 Task: In the  document meeting.epub Insert page numer 'on top of the page' change page color to  'Grey'. Write company name: Hypesolutions
Action: Mouse moved to (246, 188)
Screenshot: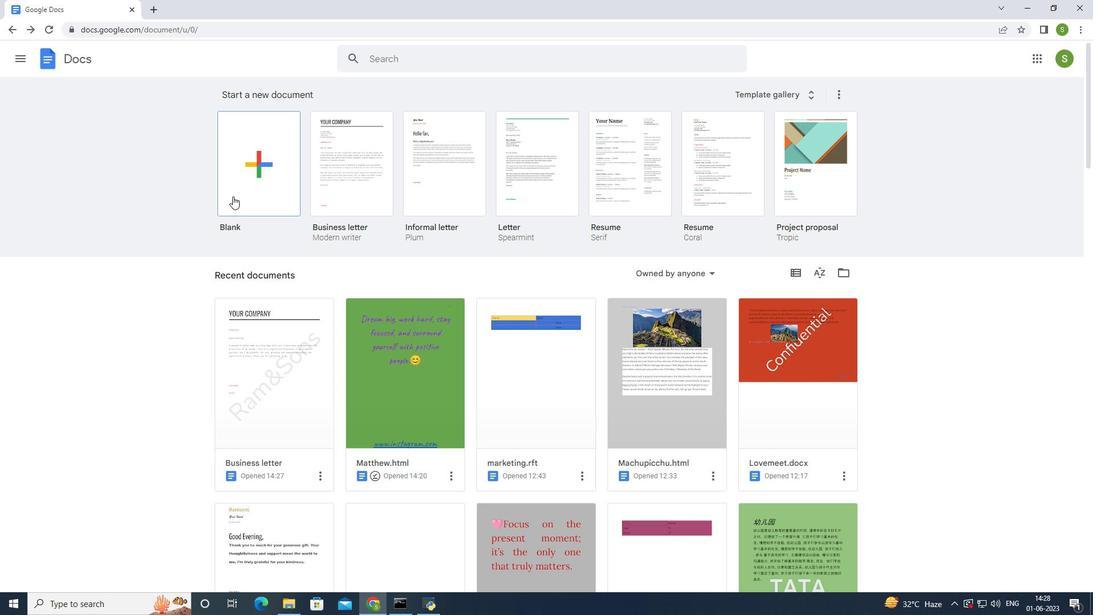 
Action: Mouse pressed left at (246, 188)
Screenshot: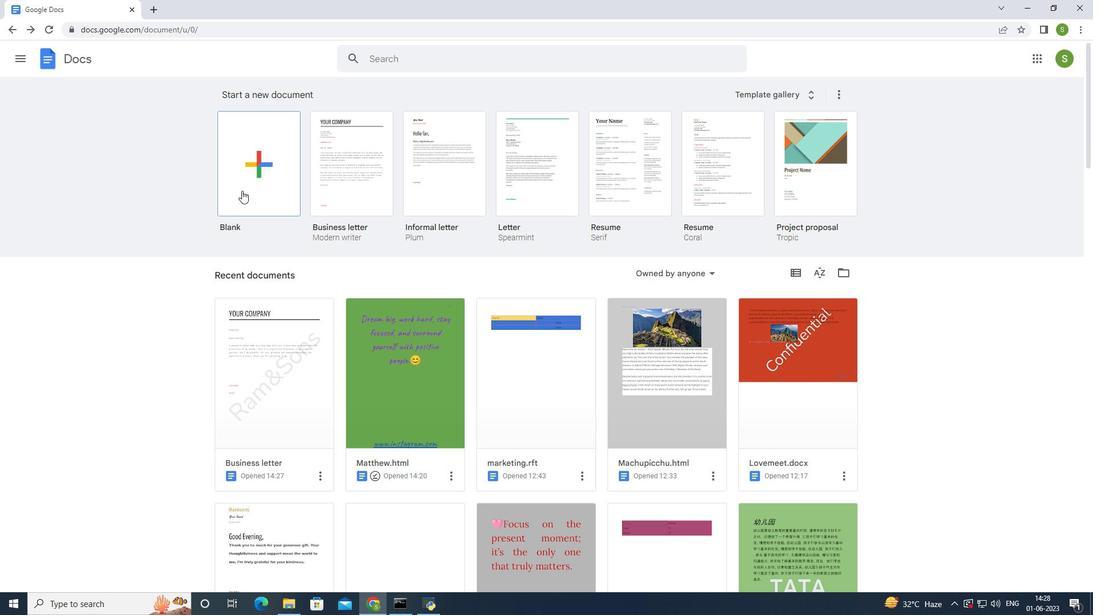 
Action: Mouse moved to (82, 52)
Screenshot: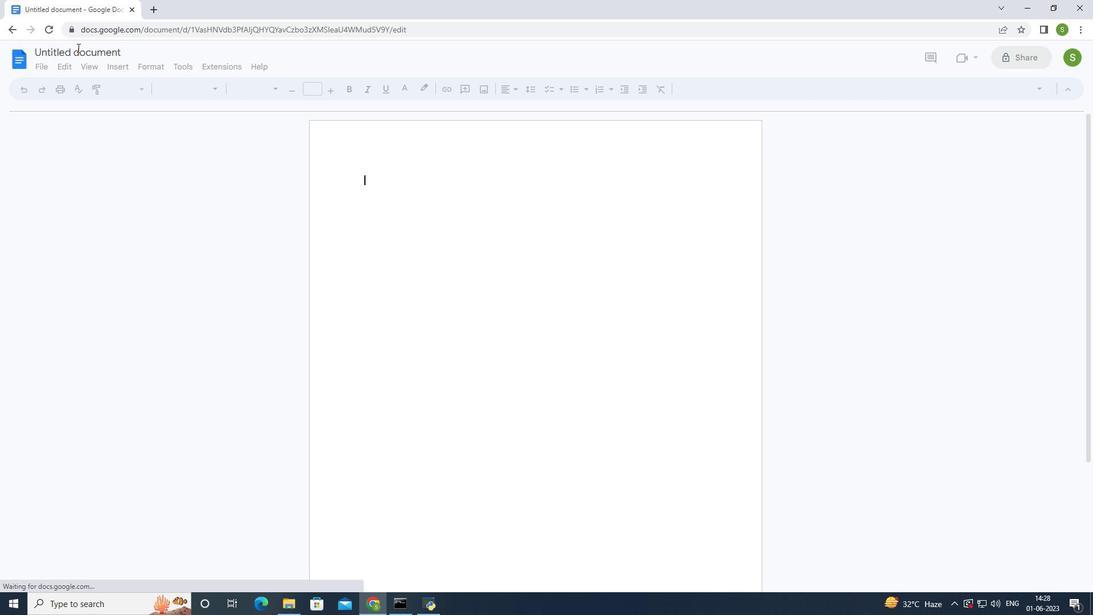 
Action: Mouse pressed left at (82, 52)
Screenshot: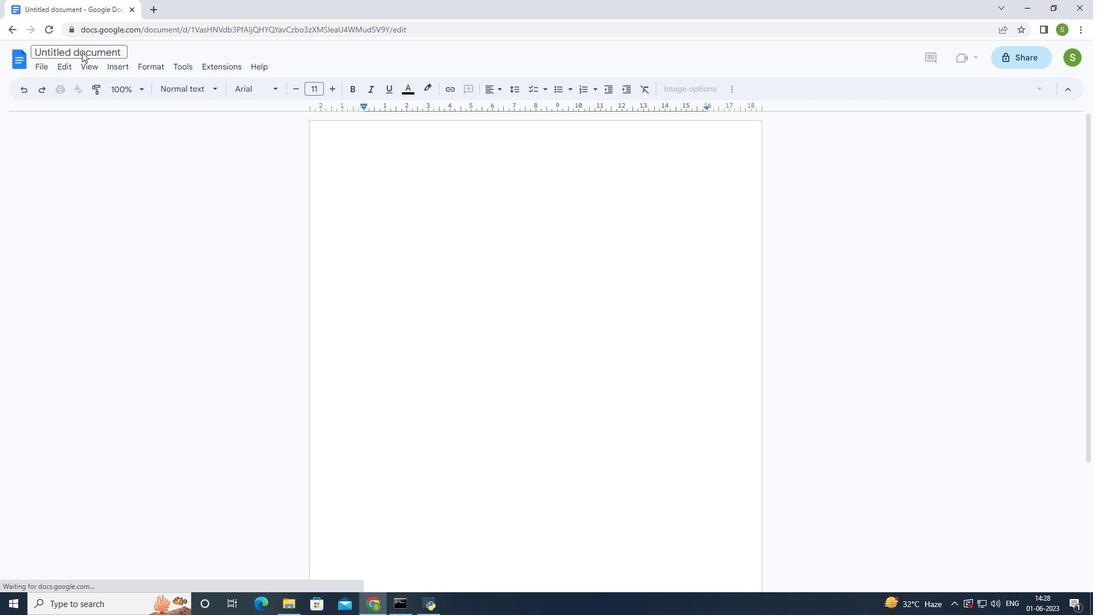 
Action: Mouse moved to (136, 280)
Screenshot: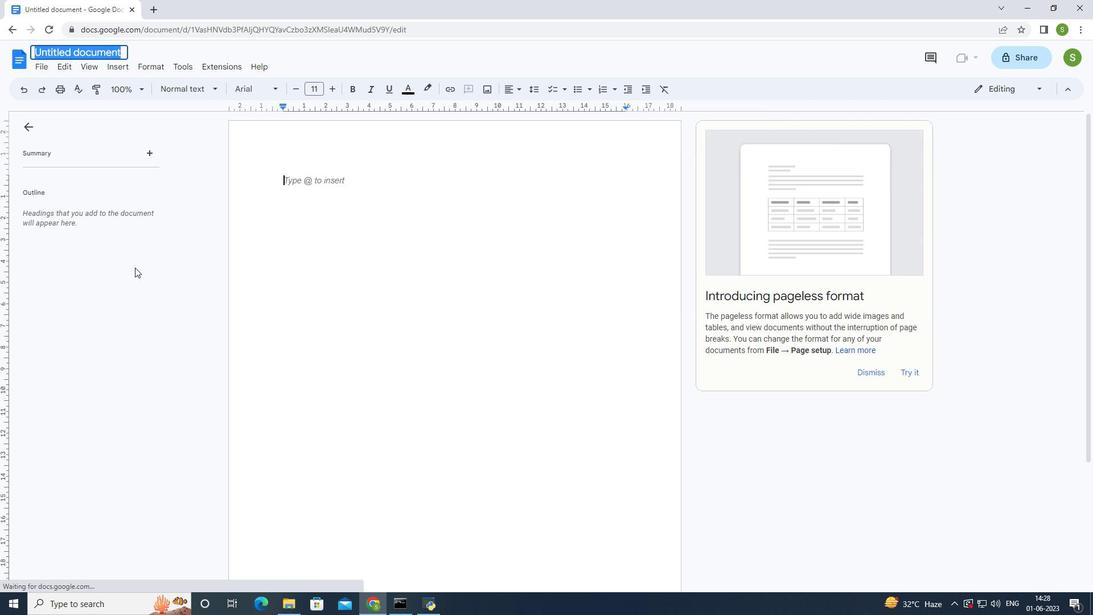 
Action: Key pressed meeting.epub<Key.enter>
Screenshot: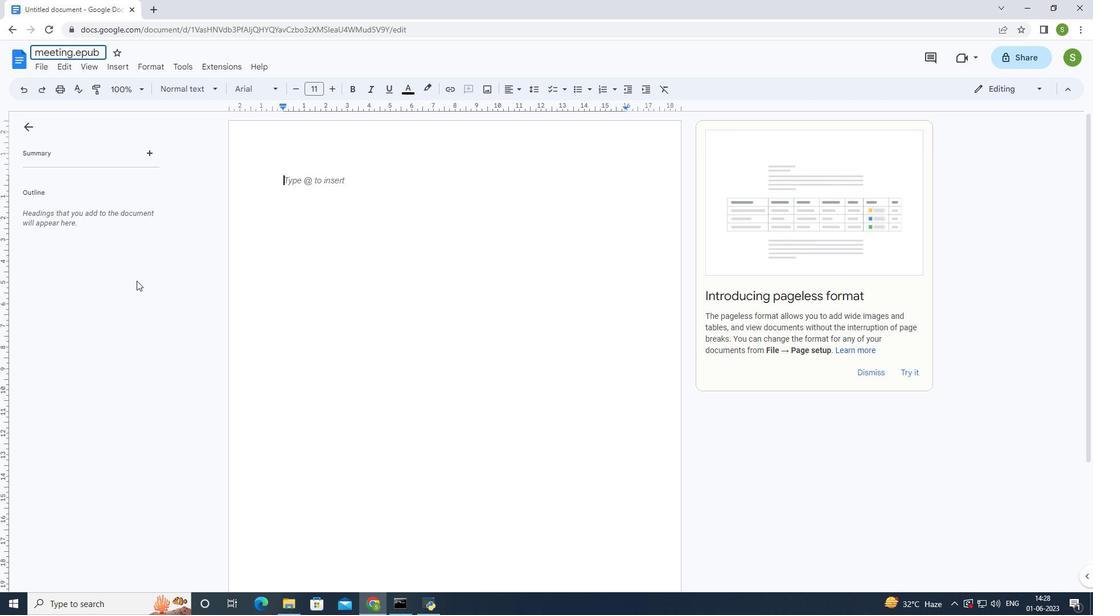 
Action: Mouse moved to (45, 66)
Screenshot: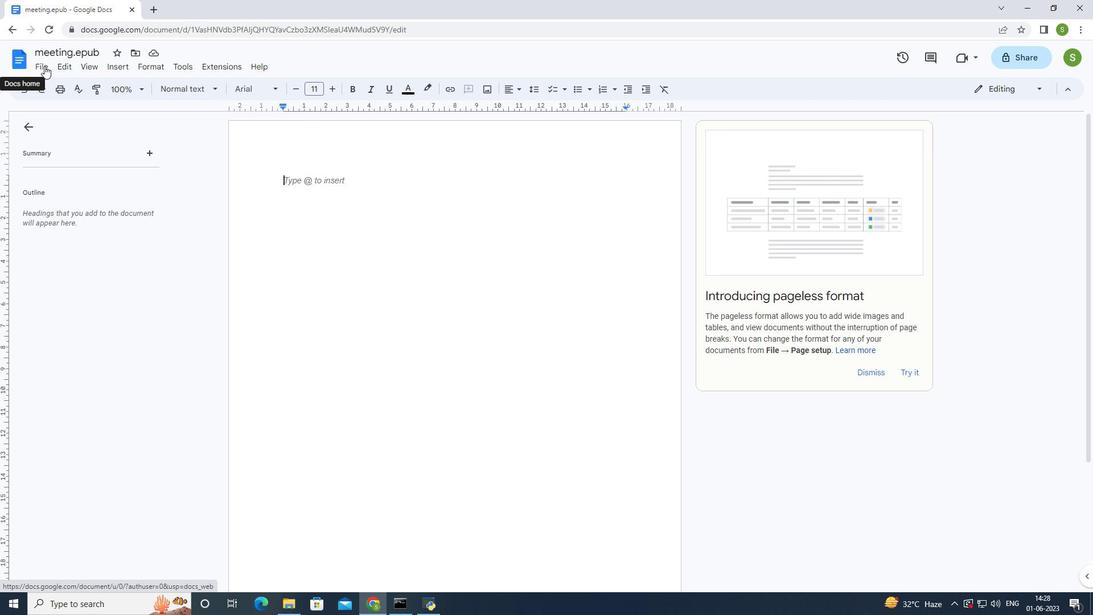 
Action: Mouse pressed left at (45, 66)
Screenshot: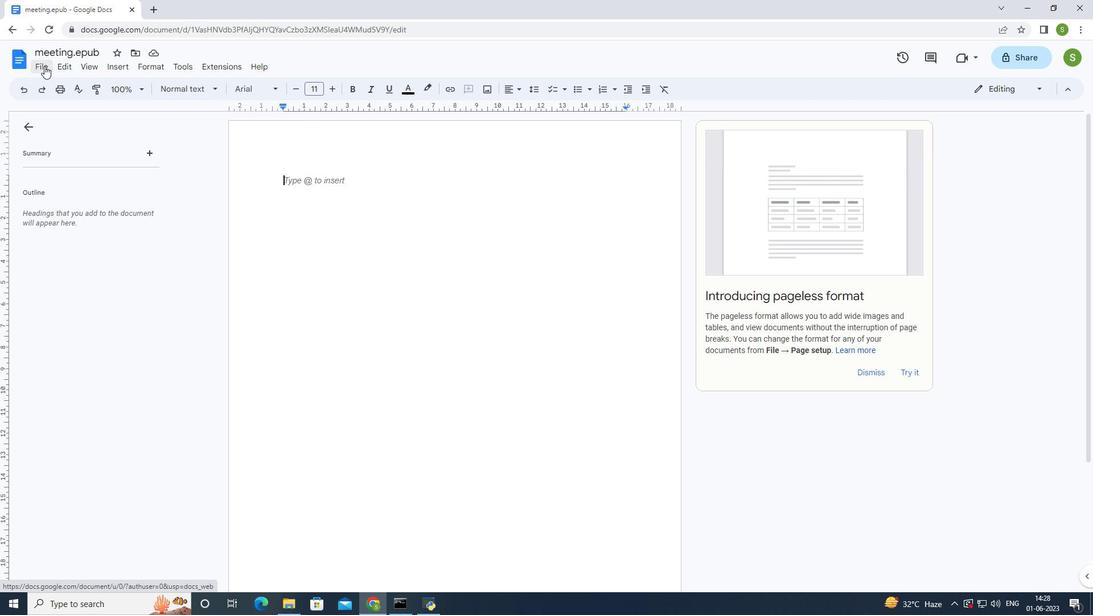 
Action: Mouse moved to (140, 369)
Screenshot: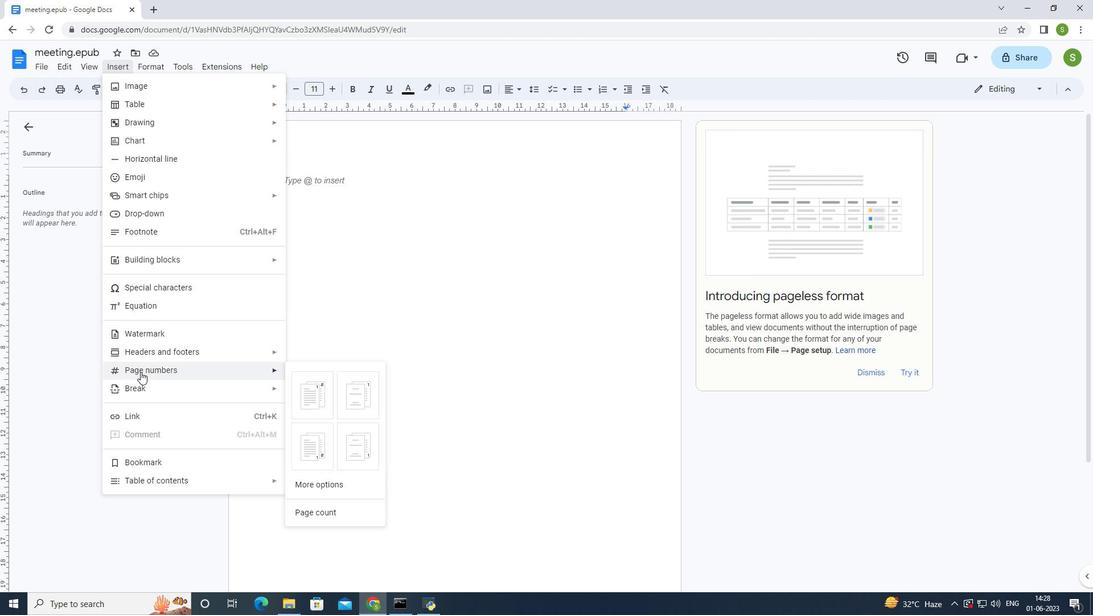 
Action: Mouse pressed left at (140, 369)
Screenshot: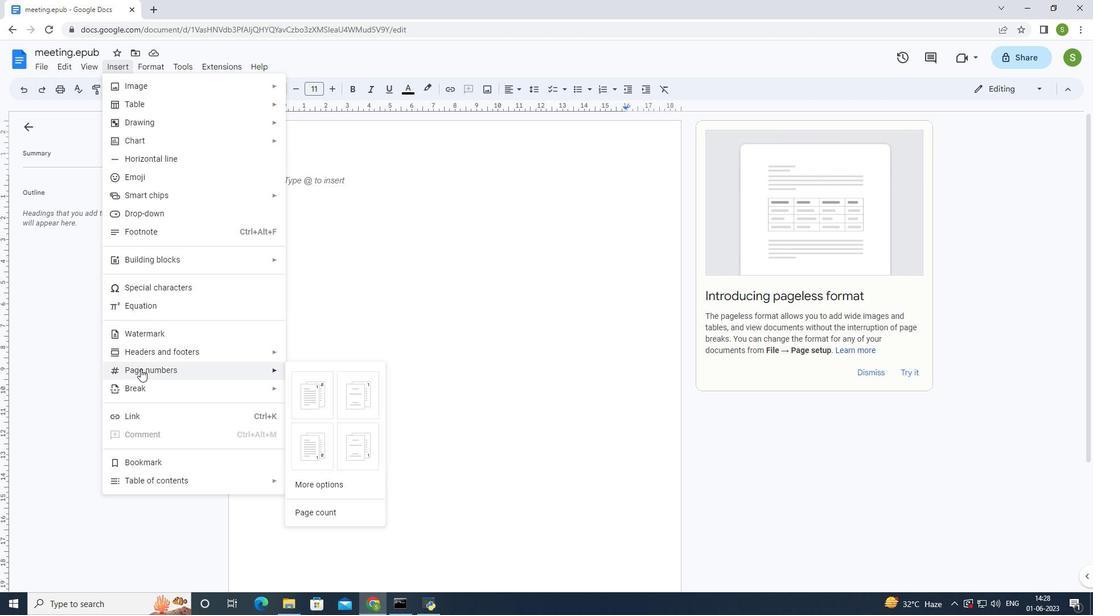 
Action: Mouse moved to (305, 389)
Screenshot: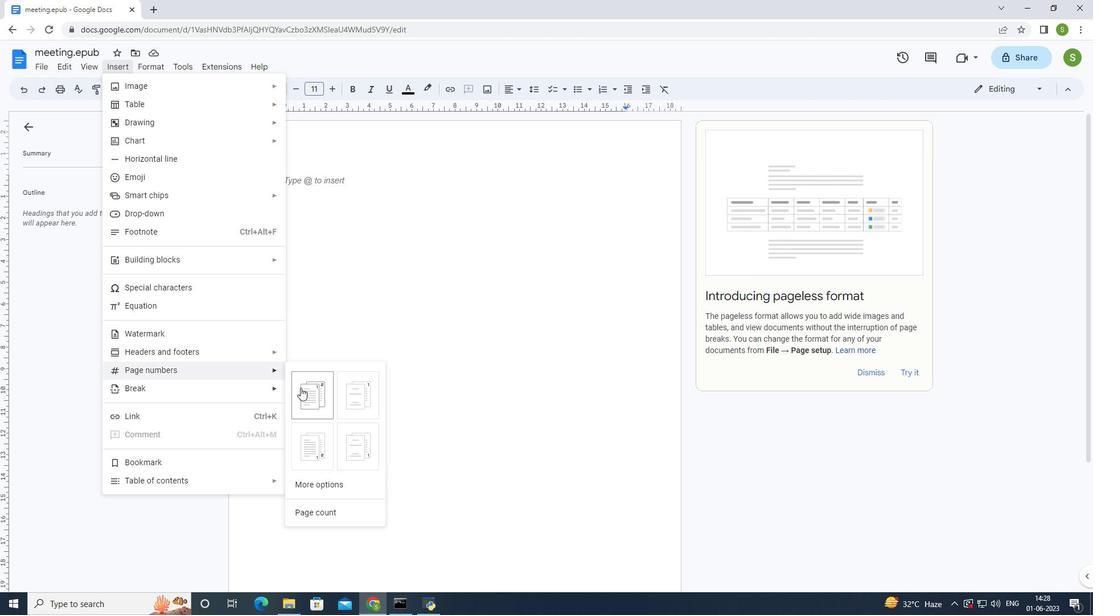 
Action: Mouse pressed left at (305, 389)
Screenshot: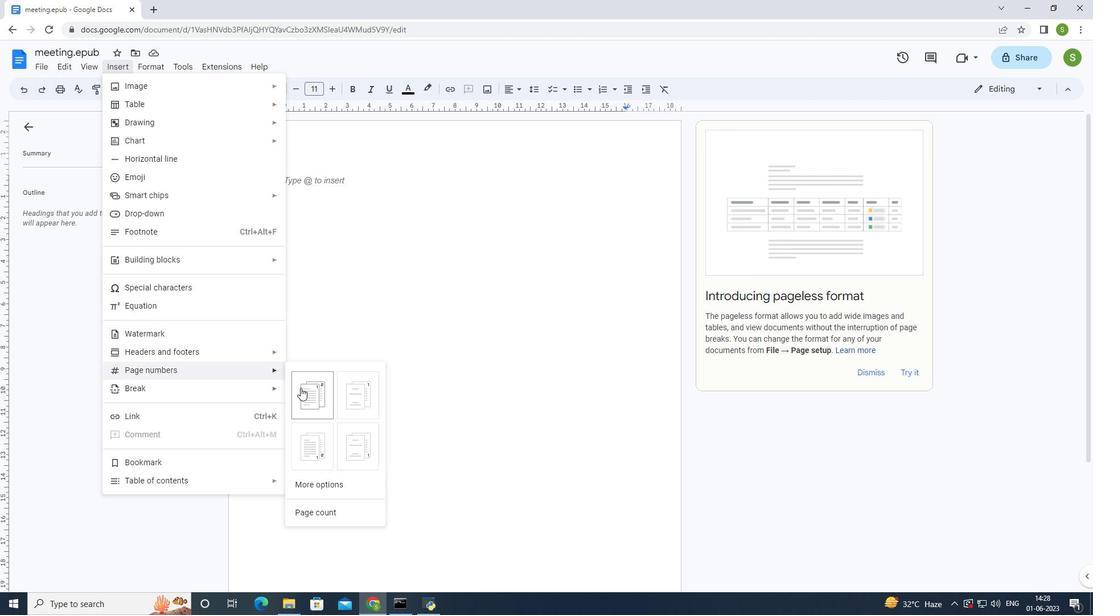 
Action: Mouse moved to (387, 312)
Screenshot: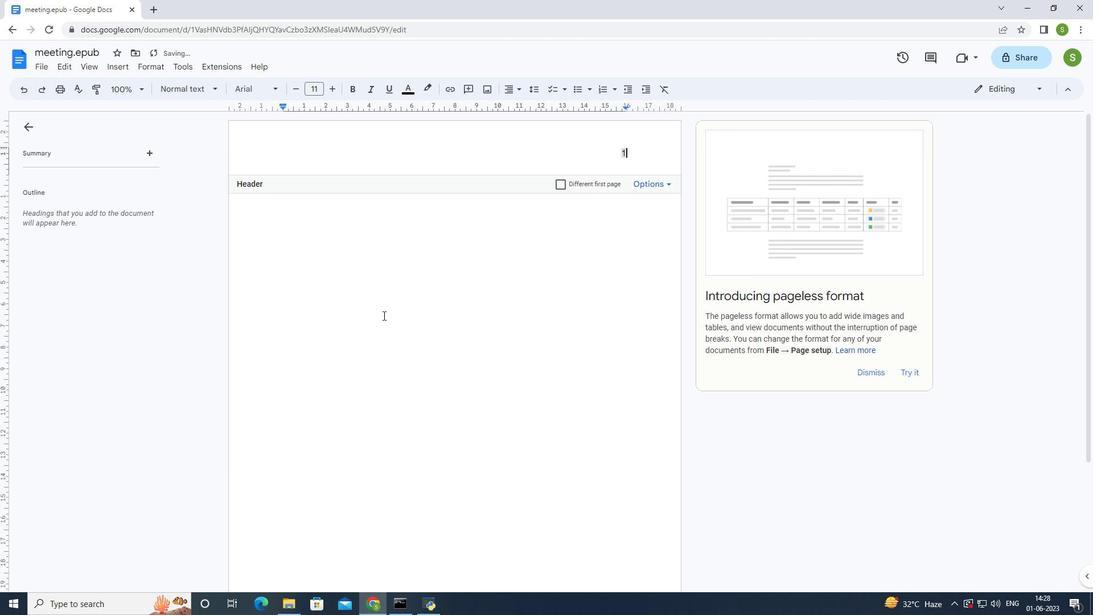 
Action: Mouse pressed left at (387, 312)
Screenshot: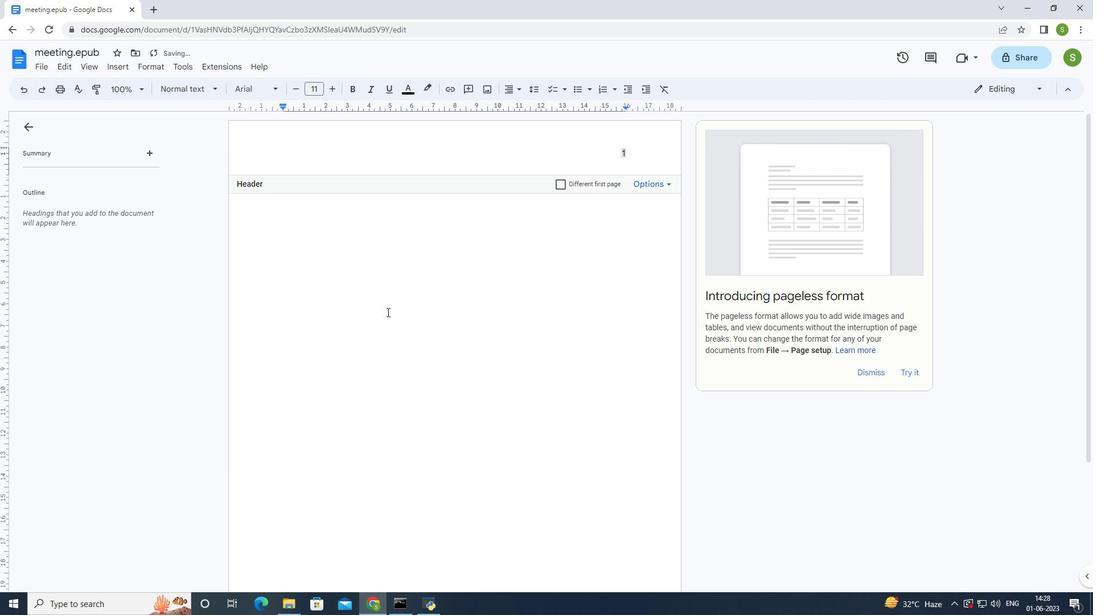 
Action: Mouse moved to (45, 68)
Screenshot: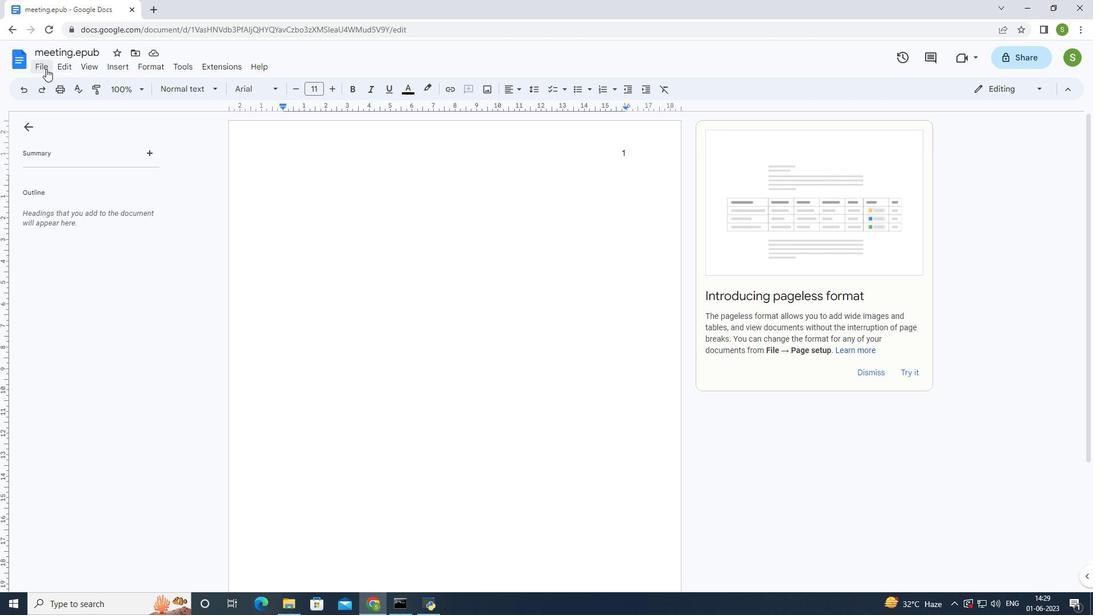 
Action: Mouse pressed left at (45, 68)
Screenshot: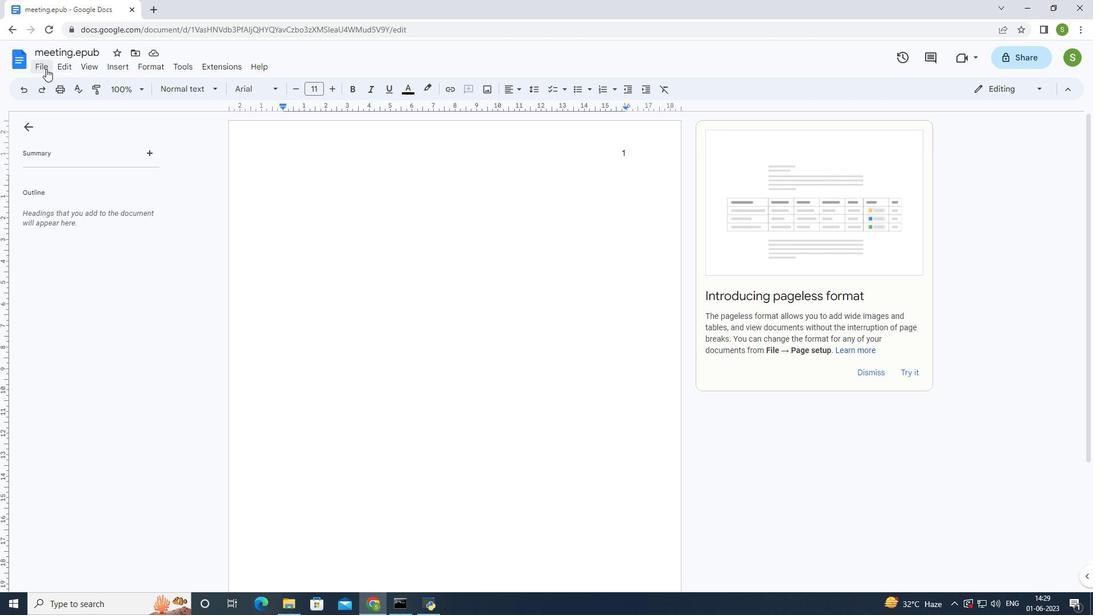 
Action: Mouse moved to (78, 375)
Screenshot: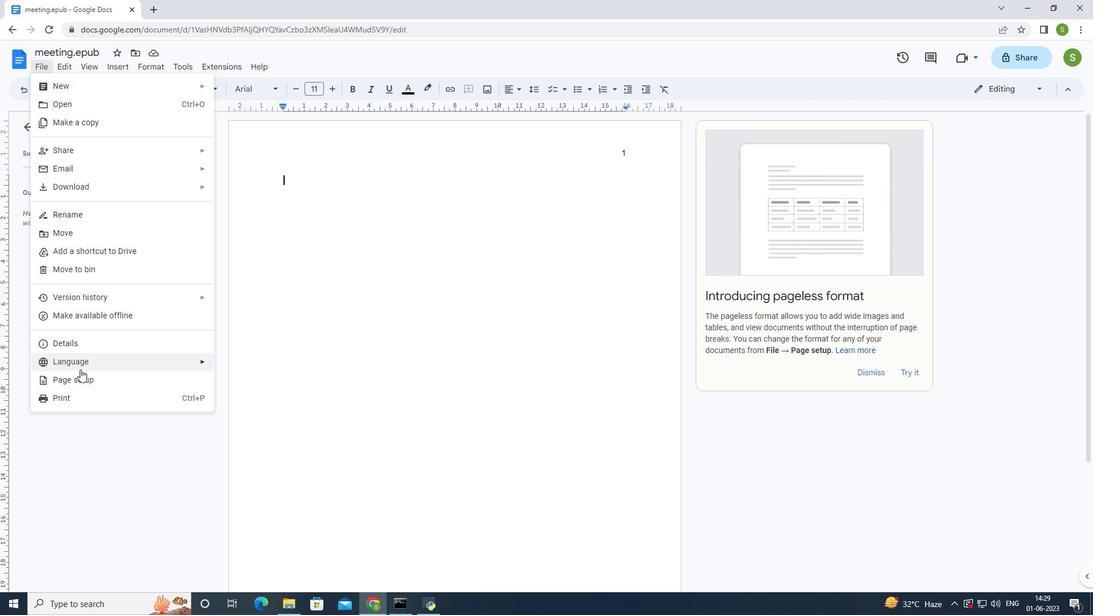 
Action: Mouse pressed left at (78, 375)
Screenshot: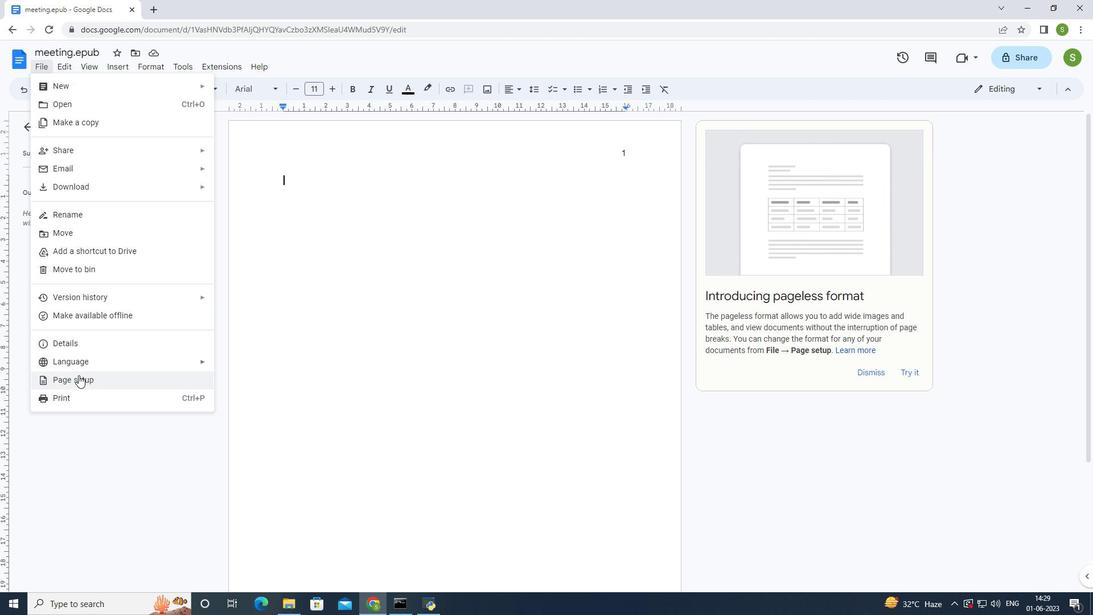 
Action: Mouse moved to (460, 389)
Screenshot: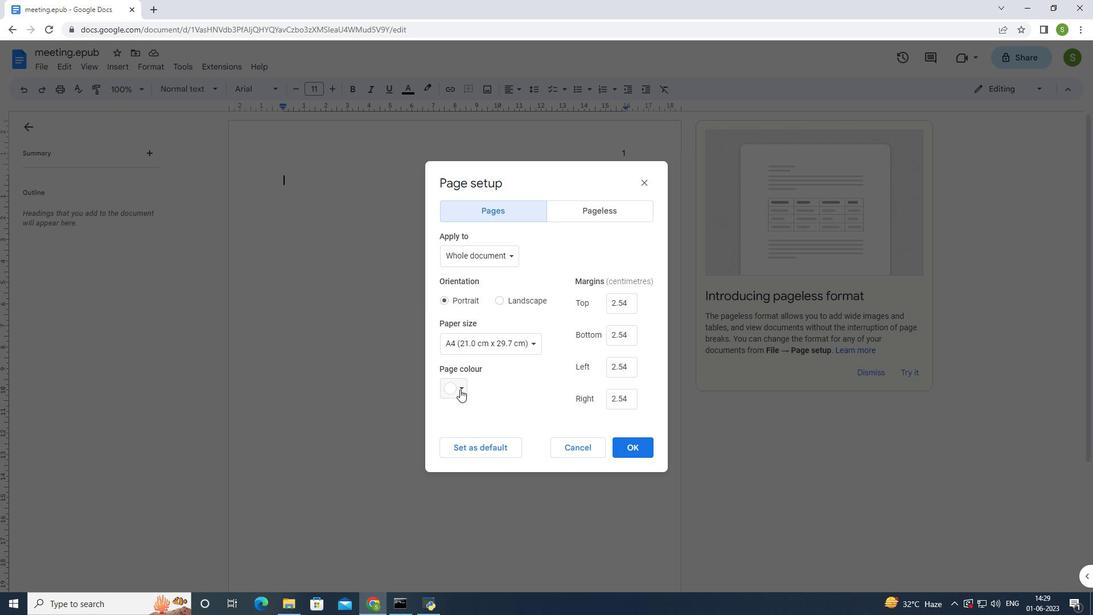 
Action: Mouse pressed left at (460, 389)
Screenshot: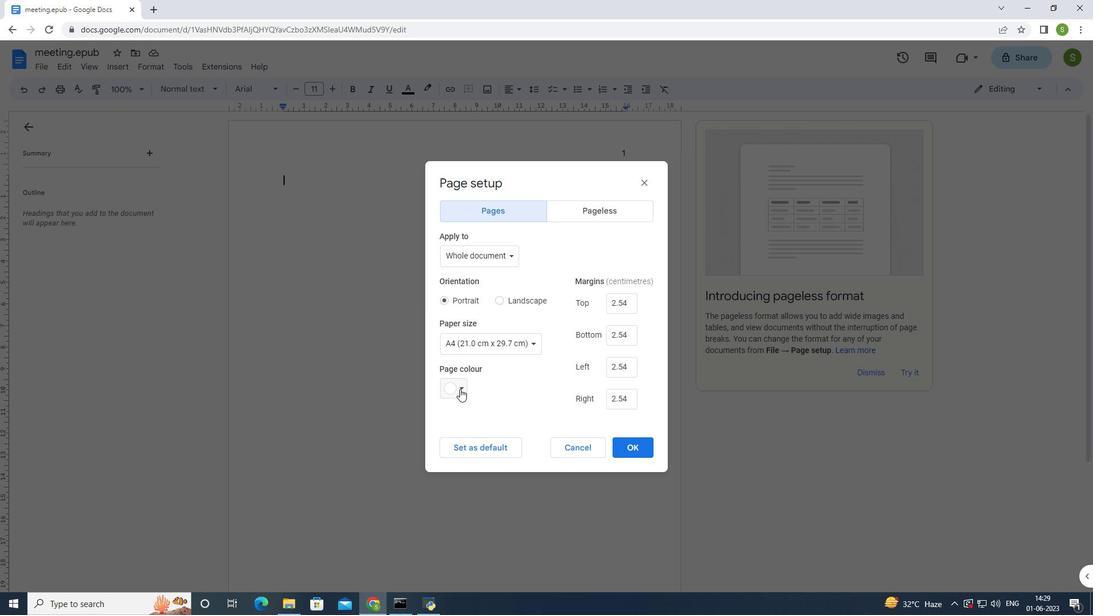 
Action: Mouse moved to (503, 408)
Screenshot: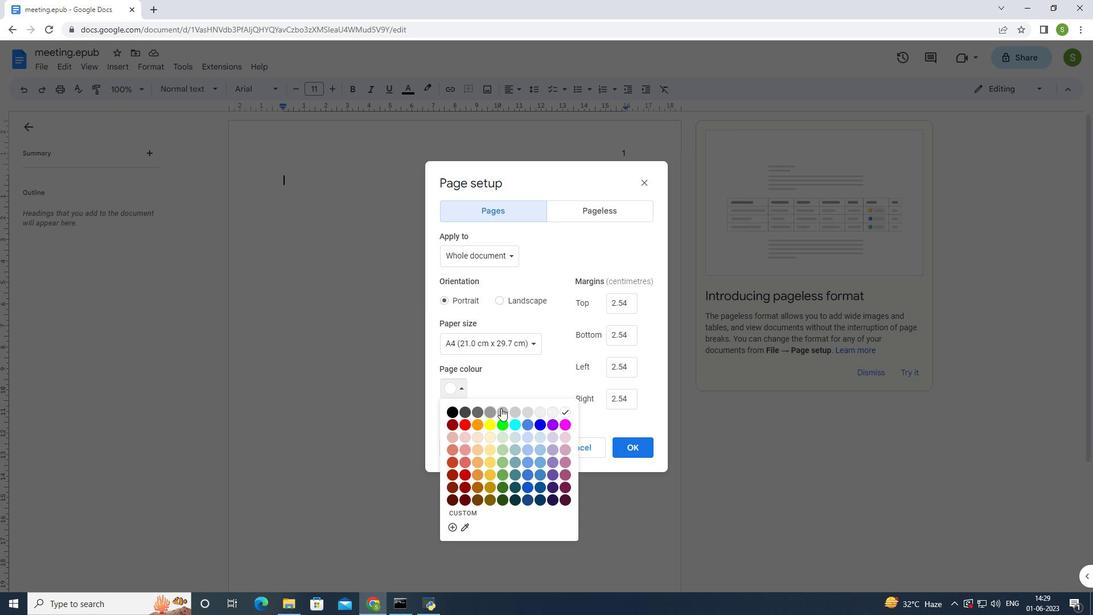 
Action: Mouse pressed left at (503, 408)
Screenshot: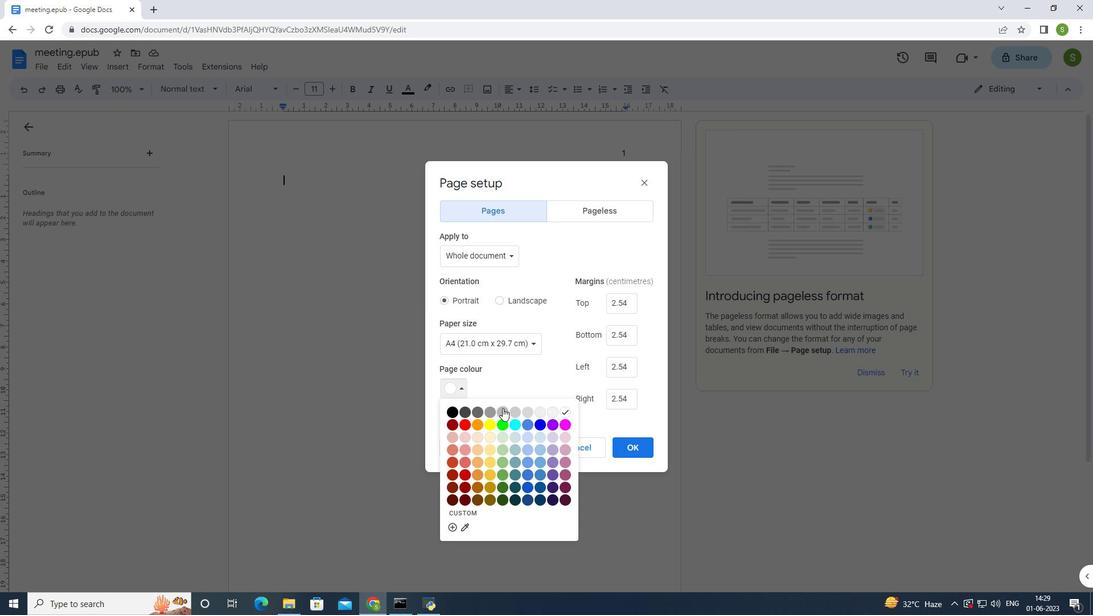 
Action: Mouse moved to (644, 446)
Screenshot: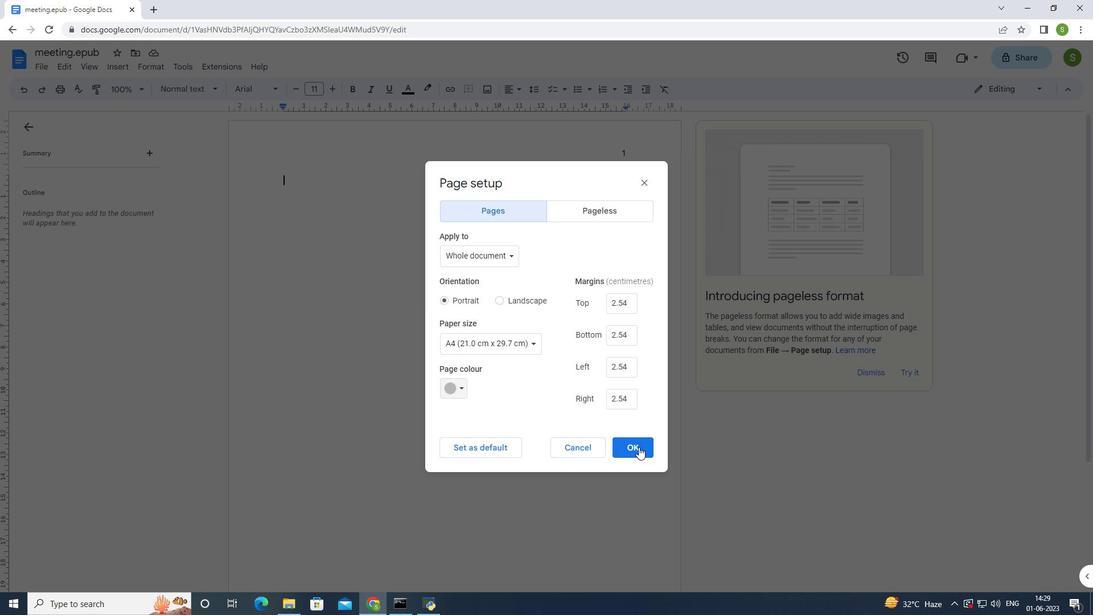 
Action: Mouse pressed left at (644, 446)
Screenshot: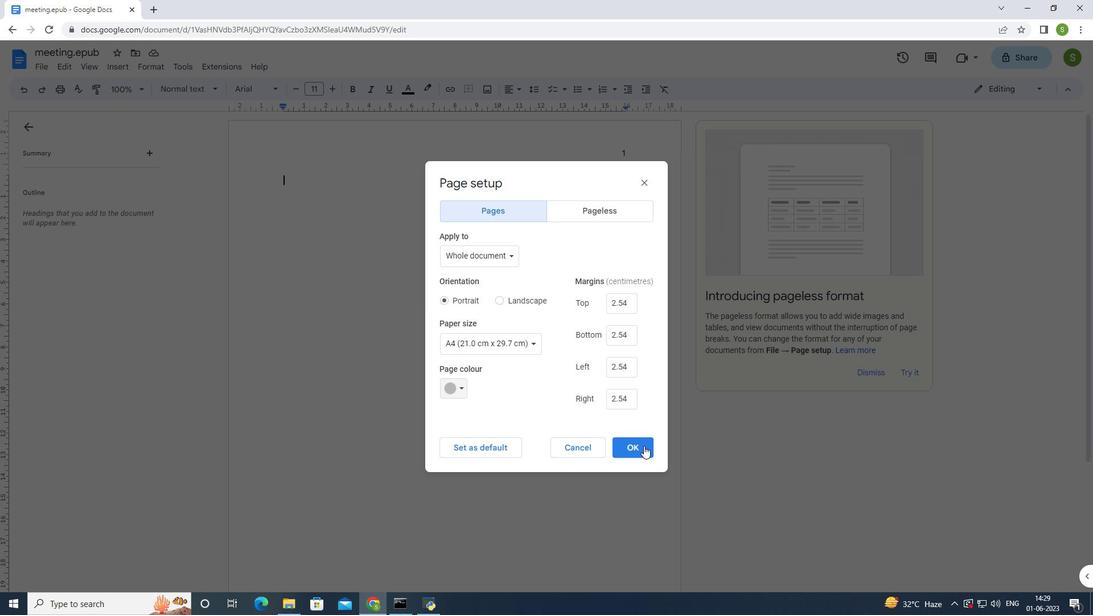 
Action: Mouse moved to (327, 217)
Screenshot: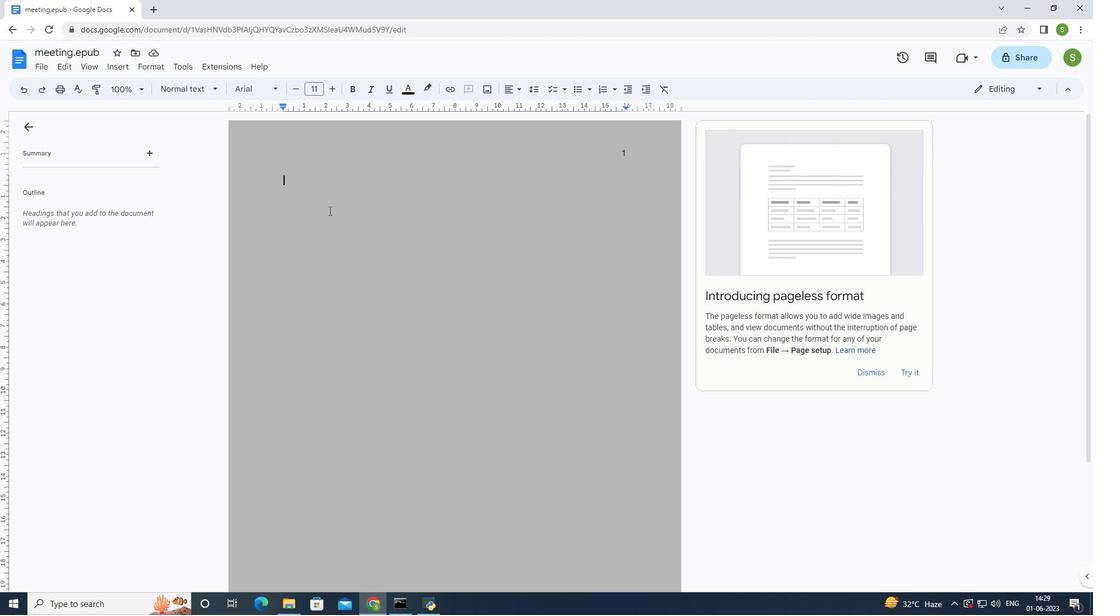 
Action: Key pressed <Key.shift>h<Key.backspace><Key.shift>Hypesolutions<Key.enter>
Screenshot: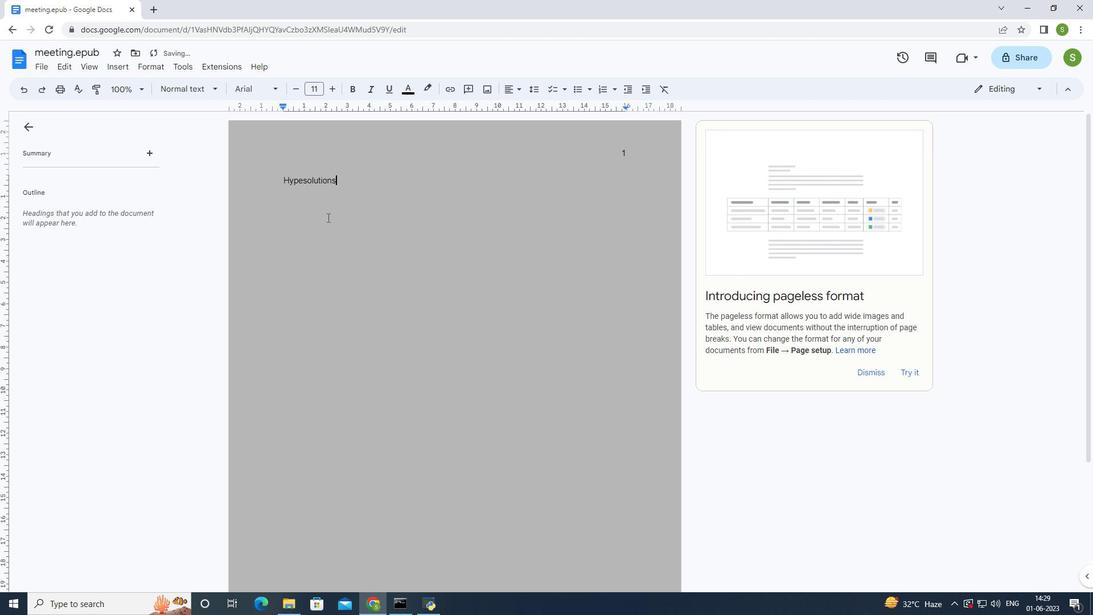 
Action: Mouse moved to (313, 217)
Screenshot: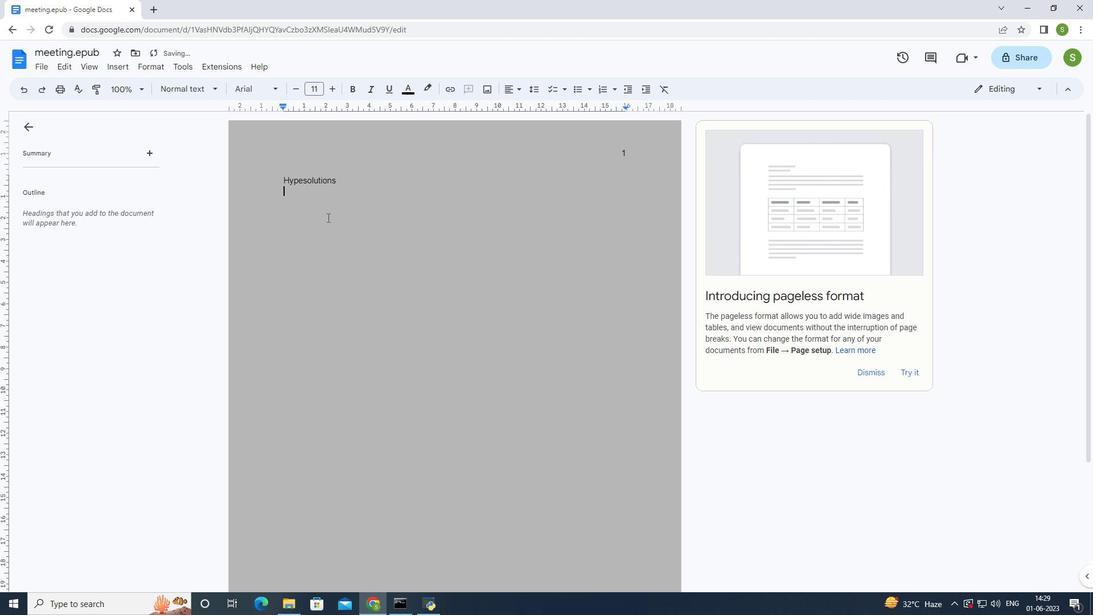 
